 Task: Find the best route from Anchorage, Alaska, to Juneau, Alaska.
Action: Mouse moved to (217, 60)
Screenshot: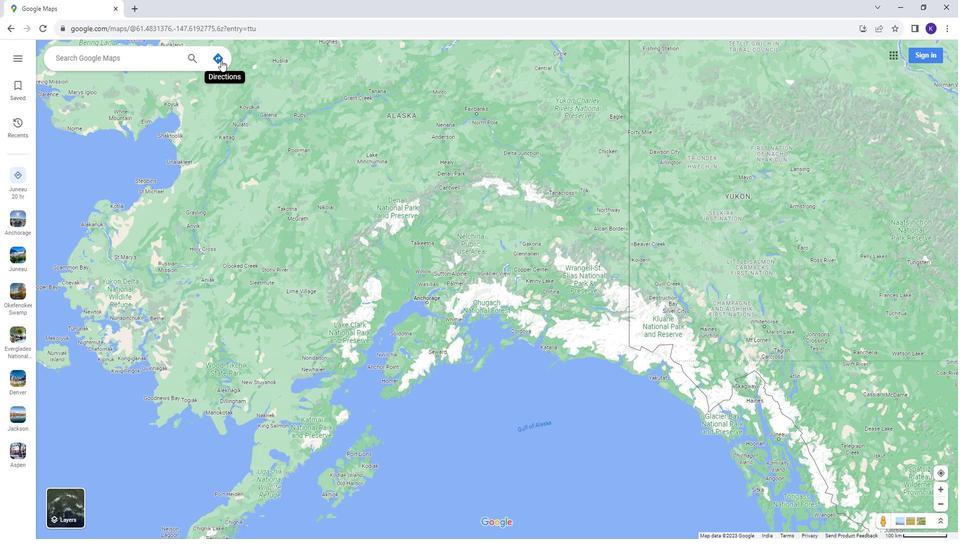 
Action: Mouse pressed left at (217, 60)
Screenshot: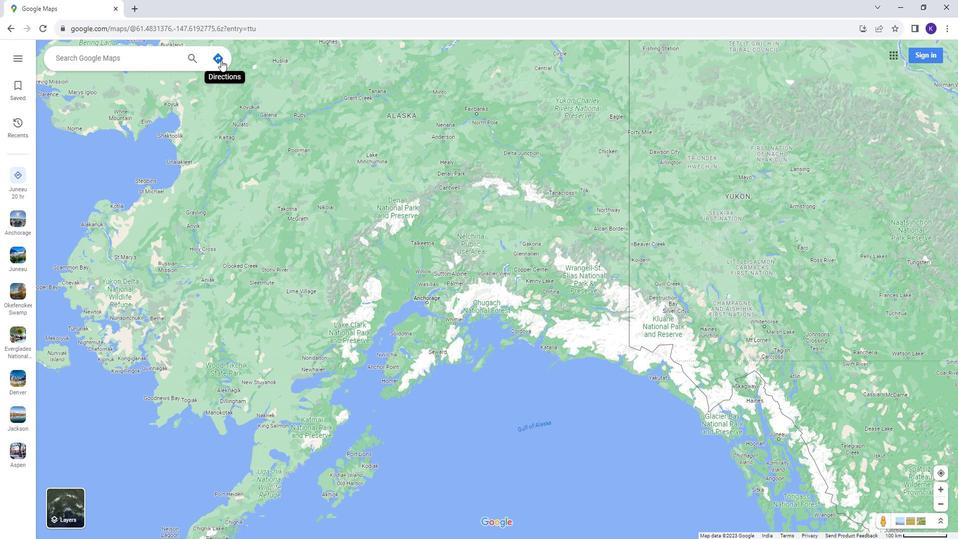 
Action: Mouse moved to (141, 82)
Screenshot: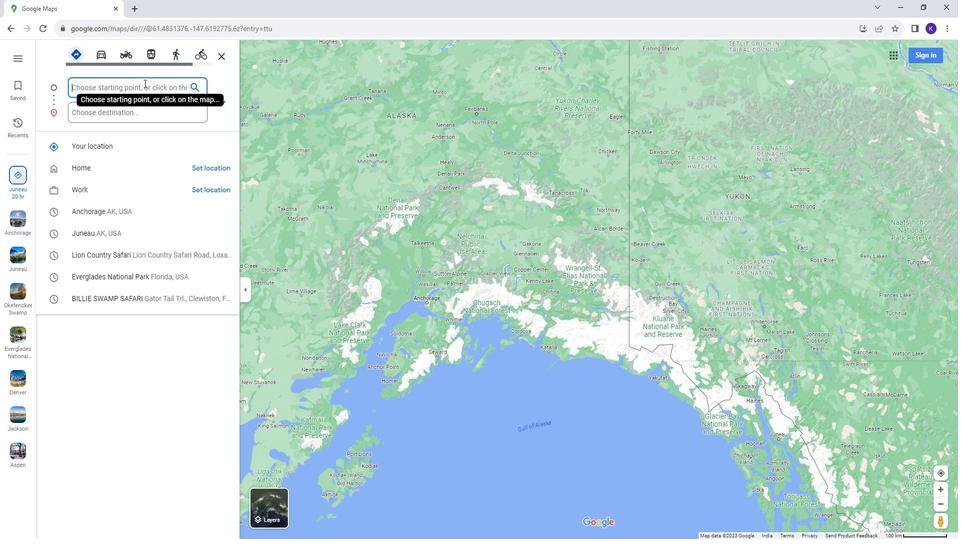 
Action: Mouse pressed left at (141, 82)
Screenshot: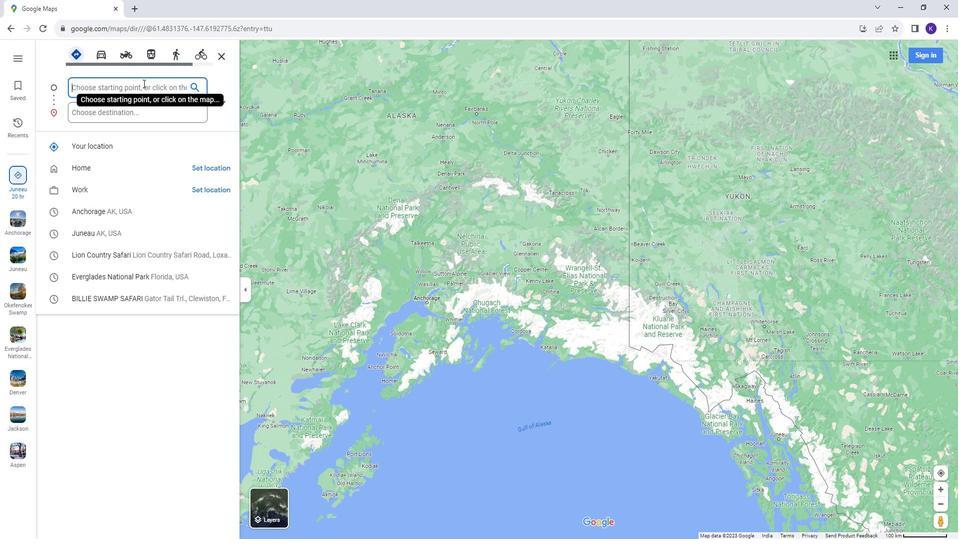 
Action: Key pressed <Key.caps_lock>A<Key.caps_lock>nchorage,<Key.space>alaska
Screenshot: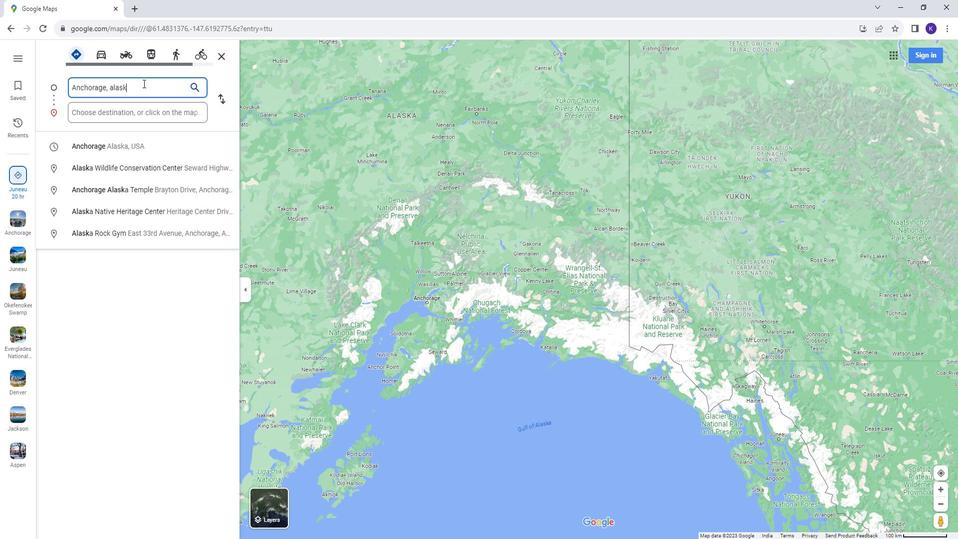 
Action: Mouse moved to (144, 110)
Screenshot: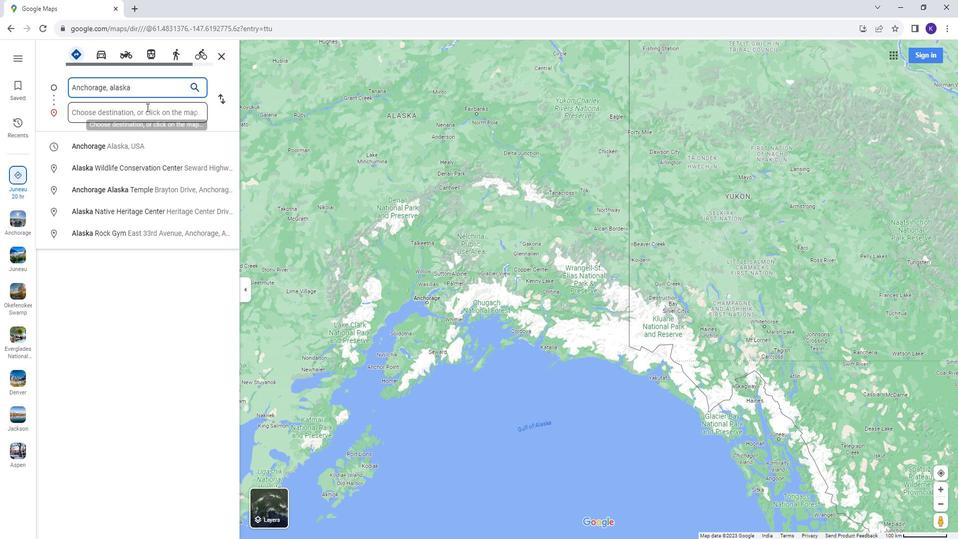 
Action: Mouse pressed left at (144, 110)
Screenshot: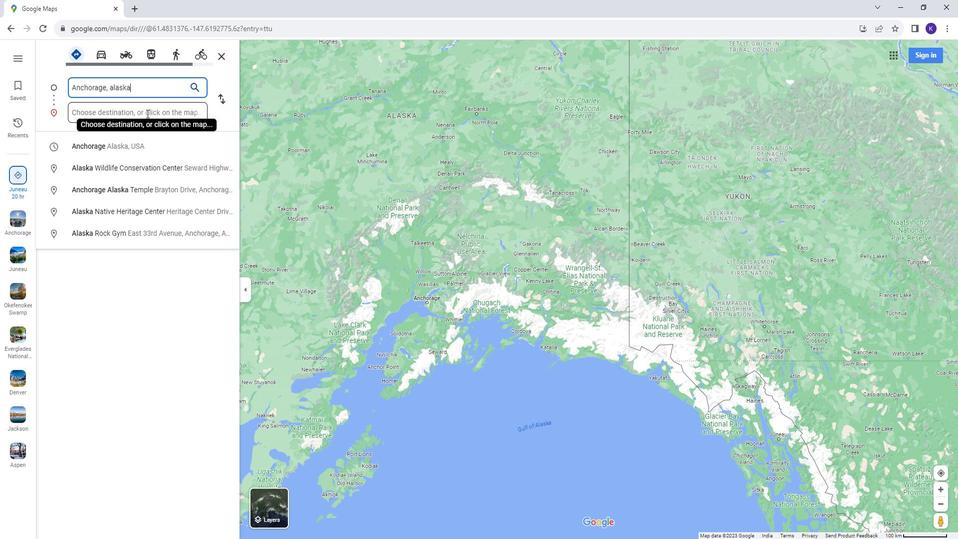 
Action: Key pressed <Key.caps_lock>J<Key.caps_lock>uneau,<Key.space>alaska<Key.enter>
Screenshot: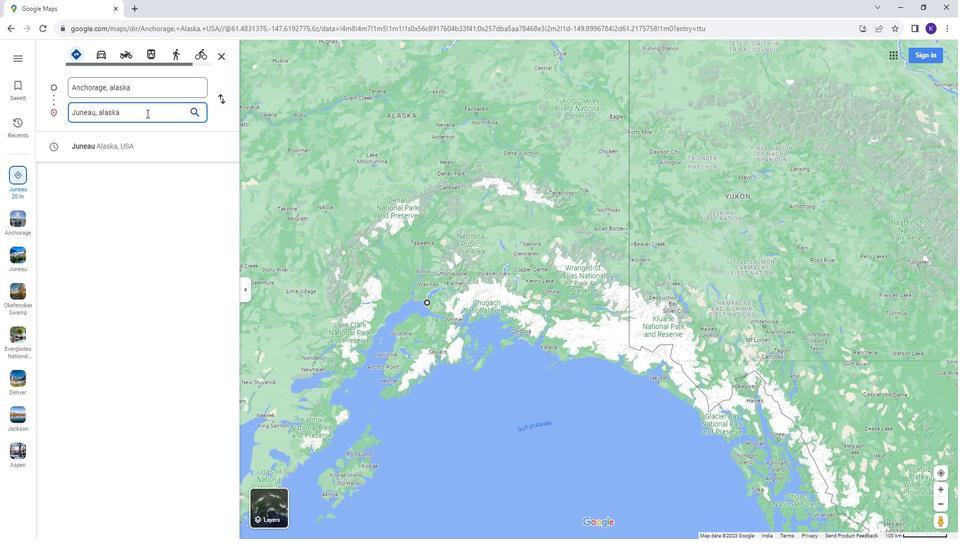 
Action: Mouse moved to (82, 291)
Screenshot: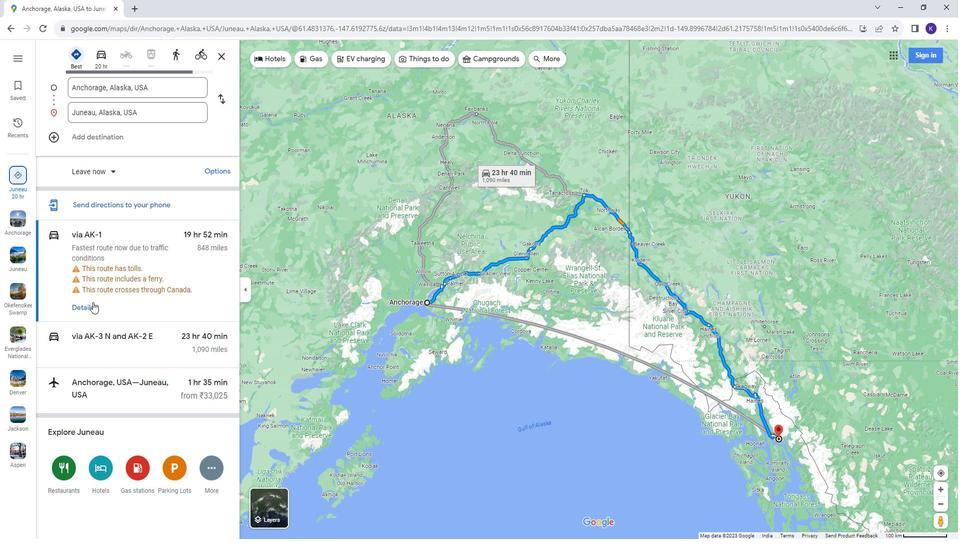 
Action: Mouse pressed left at (82, 291)
Screenshot: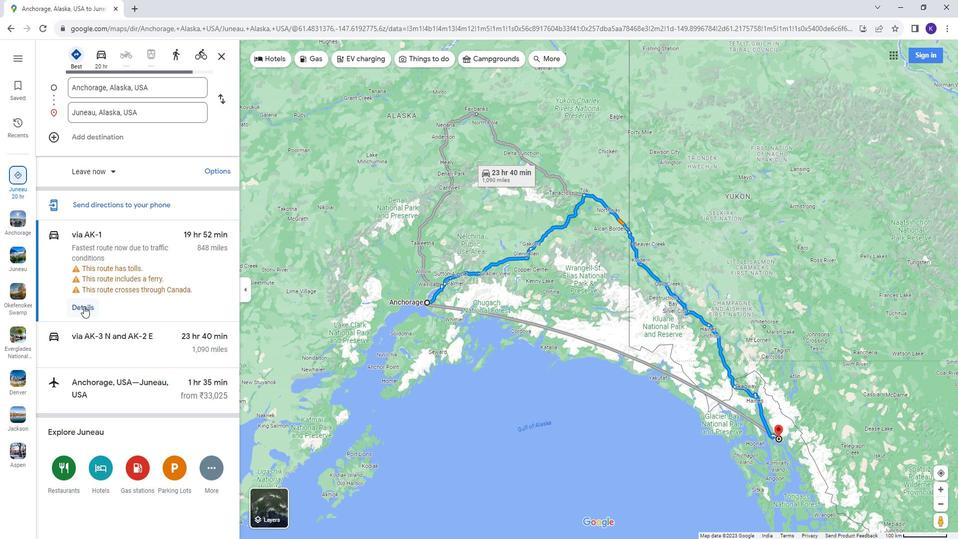 
Action: Mouse moved to (734, 328)
Screenshot: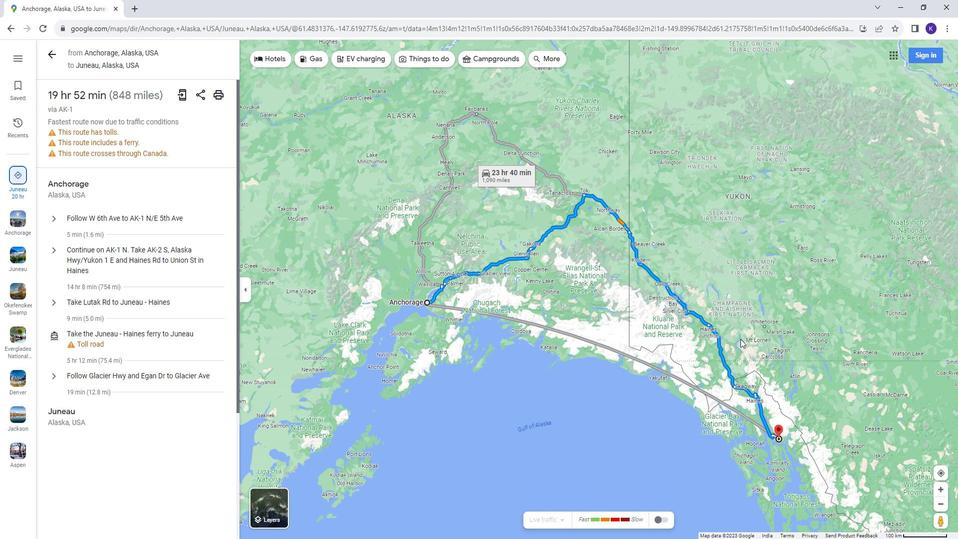 
Action: Mouse scrolled (734, 329) with delta (0, 0)
Screenshot: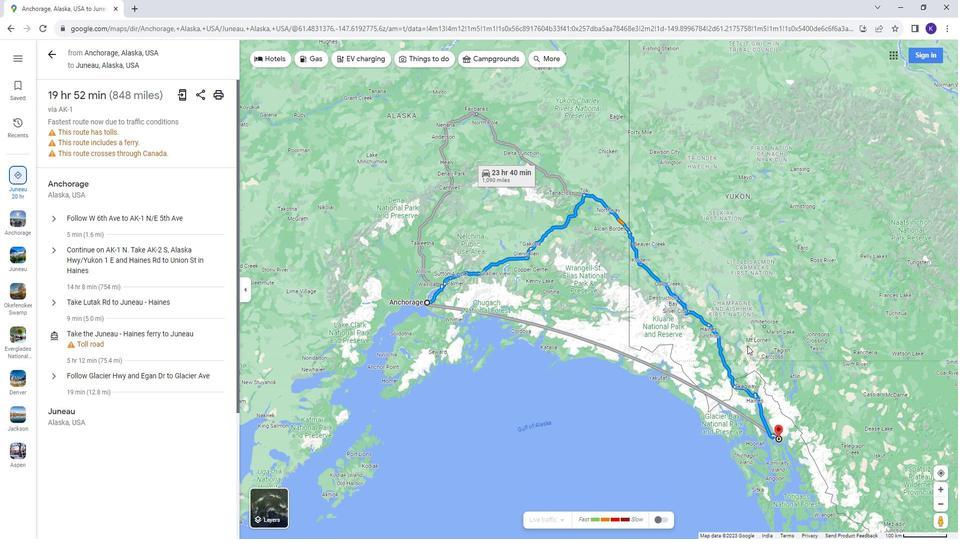 
Action: Mouse scrolled (734, 329) with delta (0, 0)
Screenshot: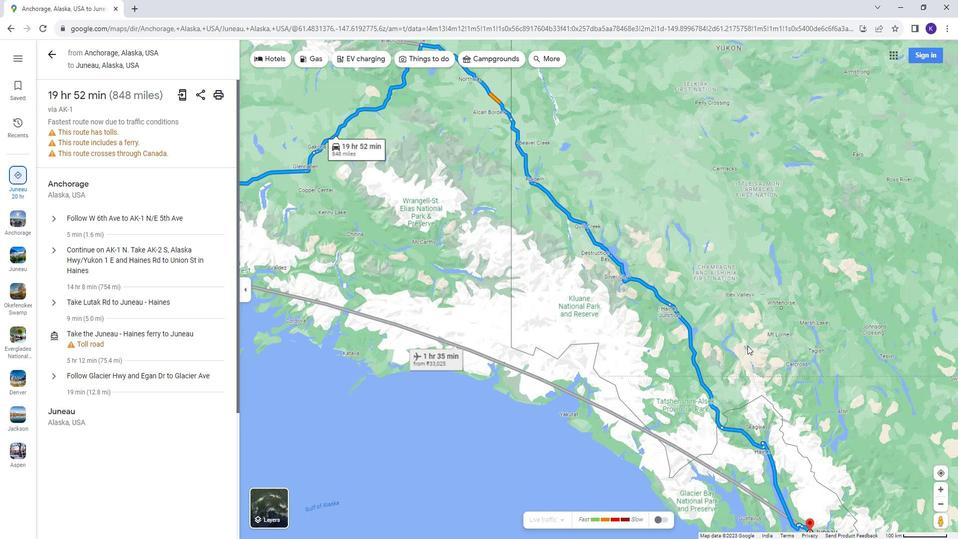 
Action: Mouse moved to (724, 365)
Screenshot: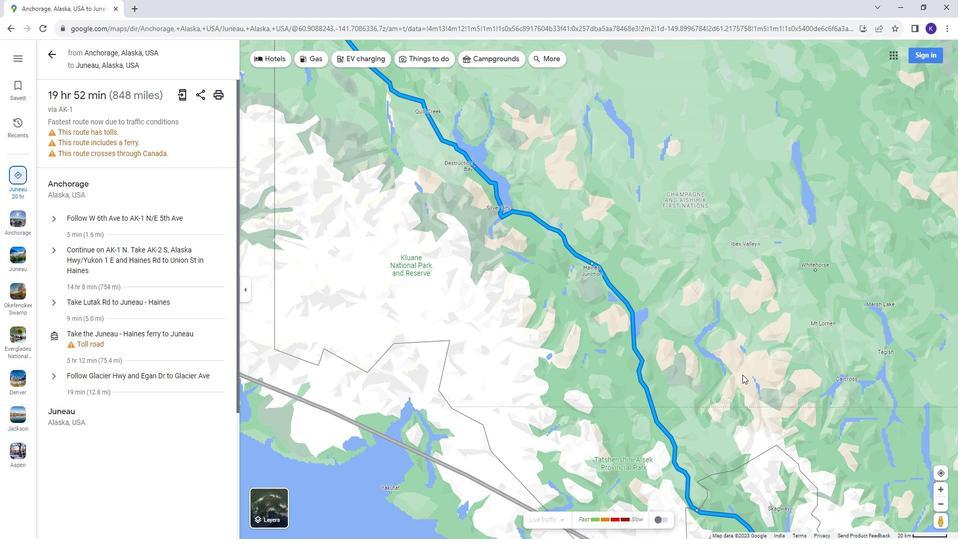 
Action: Mouse pressed left at (724, 365)
Screenshot: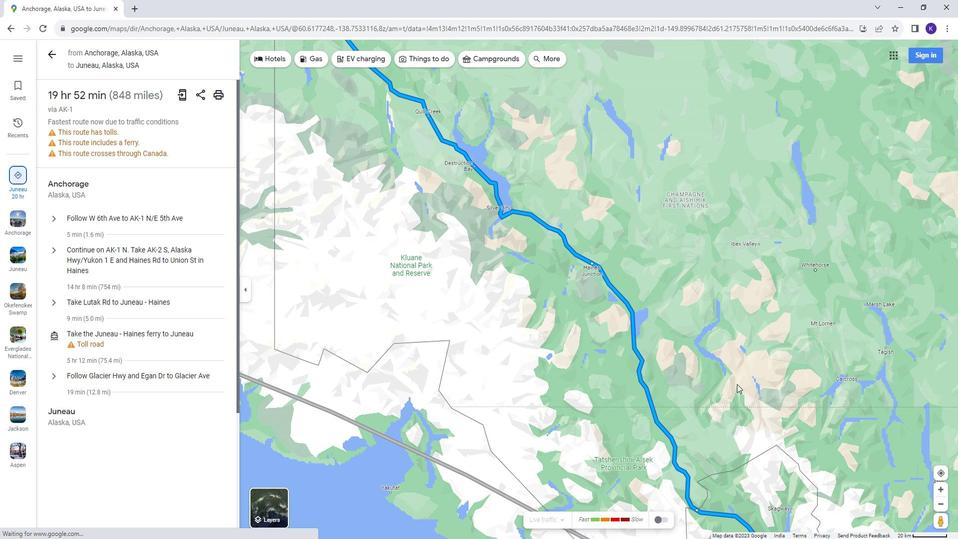 
Action: Mouse moved to (682, 424)
Screenshot: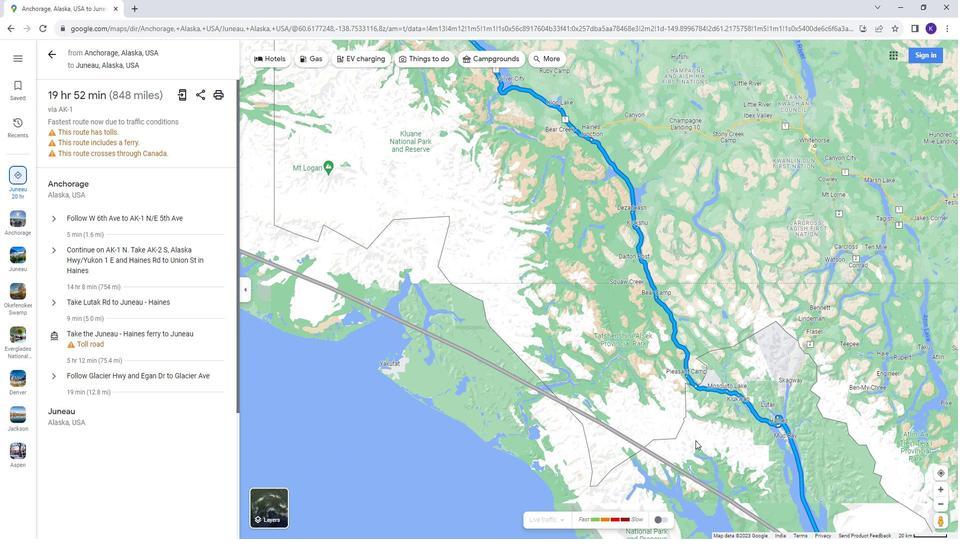 
Action: Mouse pressed left at (682, 424)
Screenshot: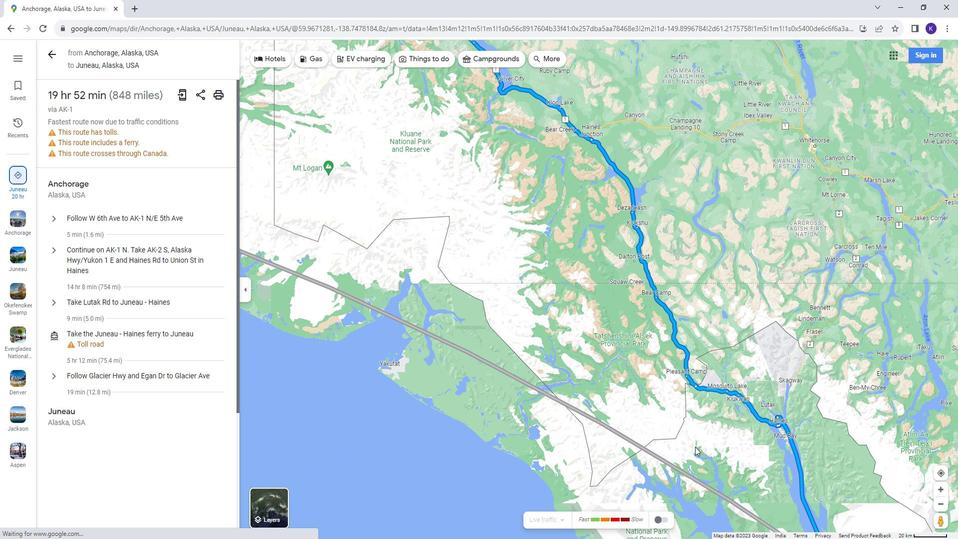 
Action: Mouse moved to (736, 201)
Screenshot: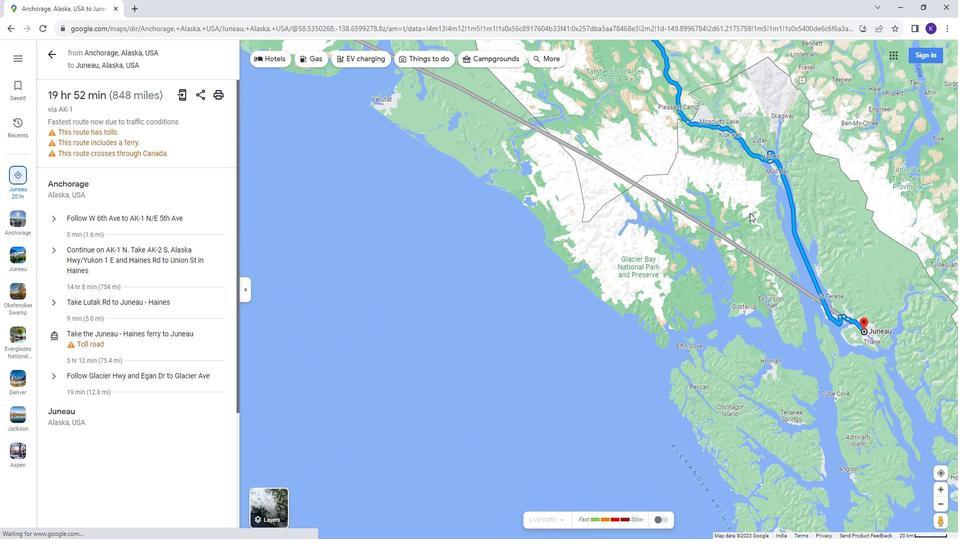 
Action: Mouse pressed left at (736, 201)
Screenshot: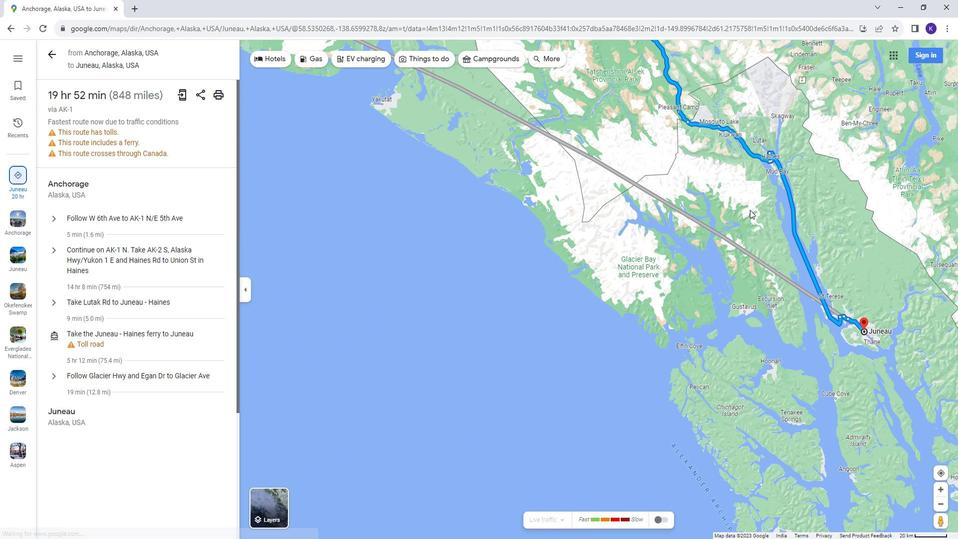 
Action: Mouse moved to (756, 299)
Screenshot: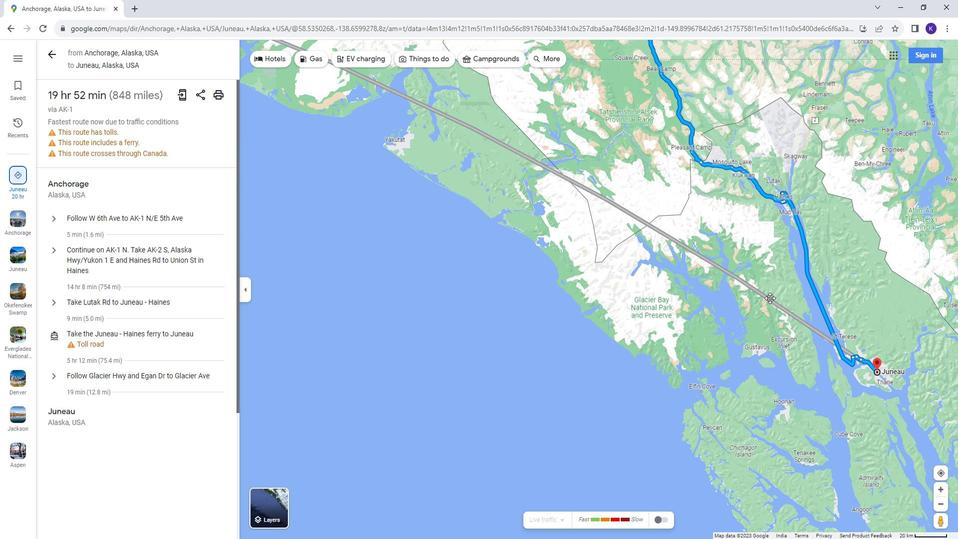 
Action: Mouse pressed left at (756, 299)
Screenshot: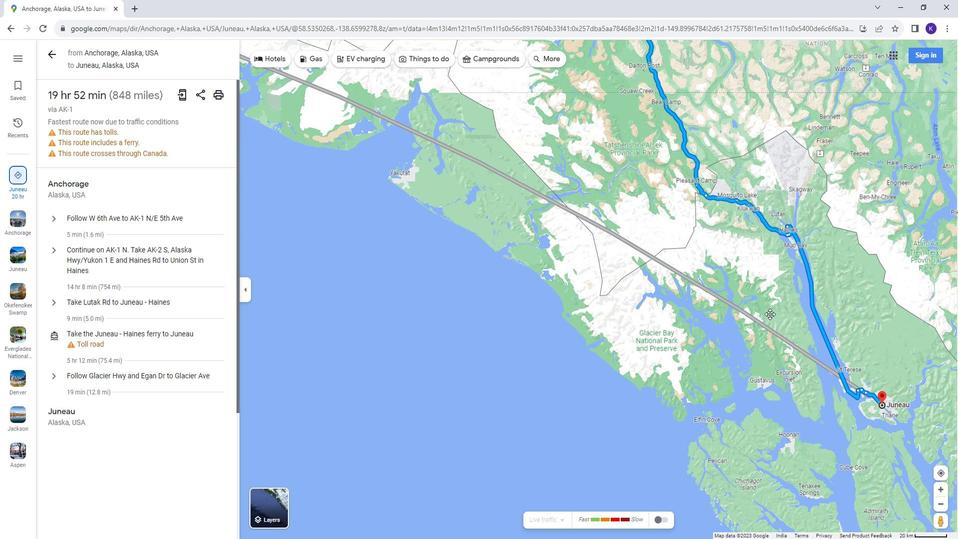 
Action: Mouse moved to (695, 201)
Screenshot: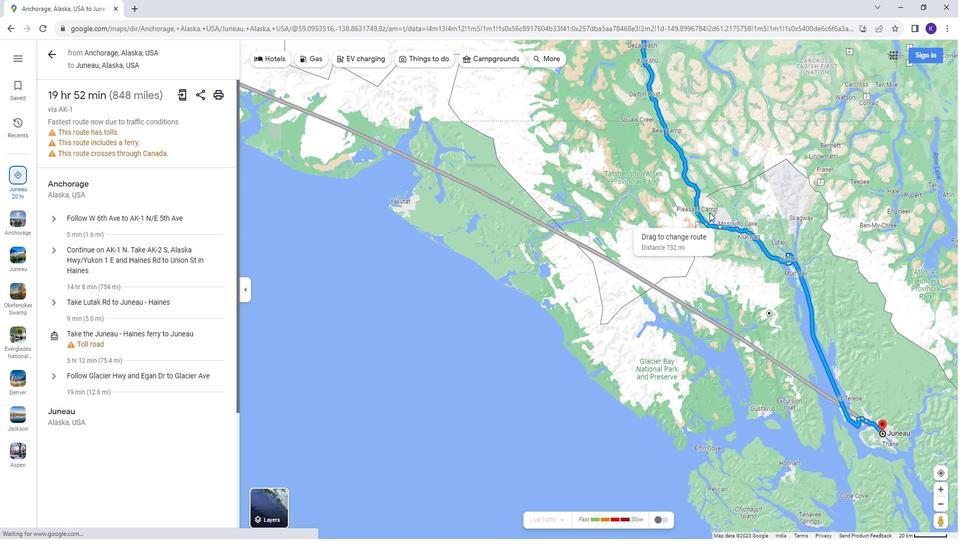 
Action: Mouse pressed left at (695, 201)
Screenshot: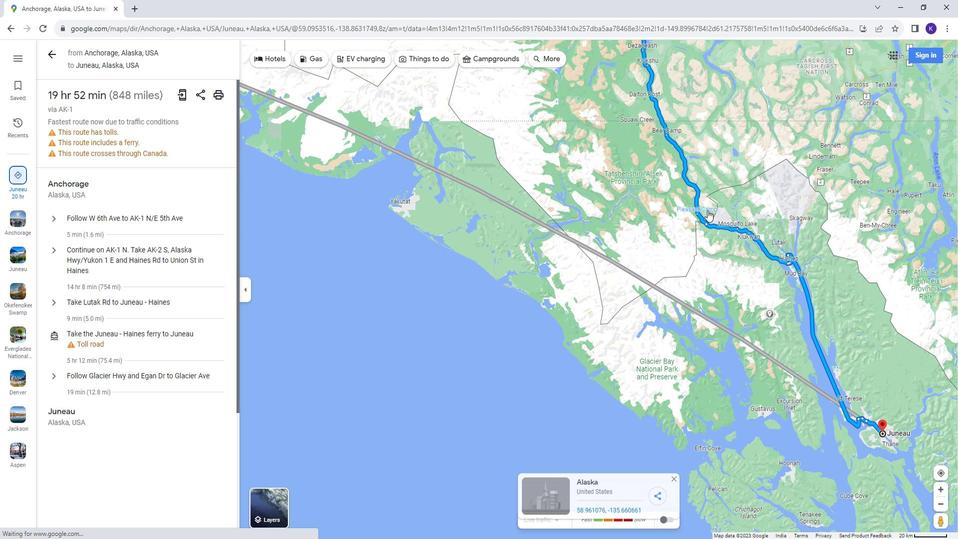 
Action: Mouse moved to (733, 319)
Screenshot: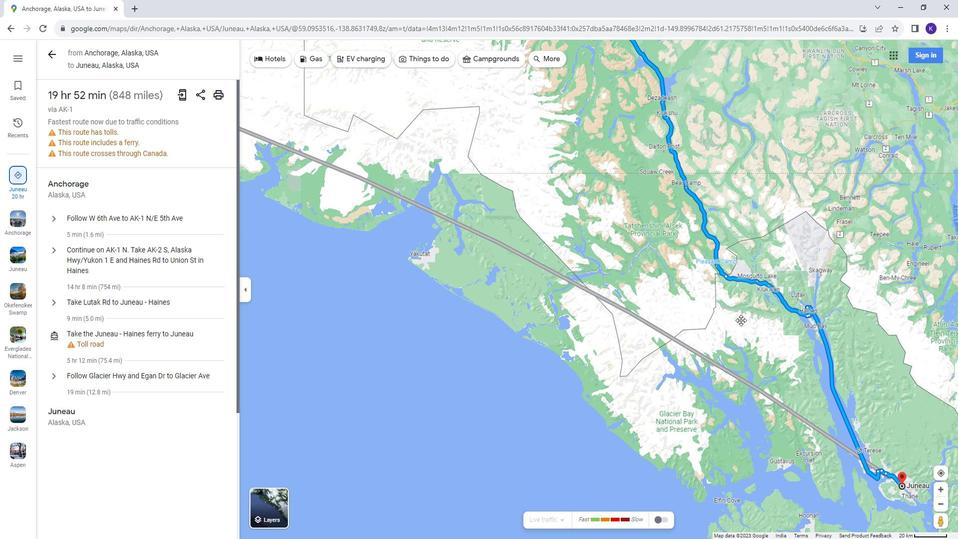 
Action: Mouse pressed left at (733, 319)
Screenshot: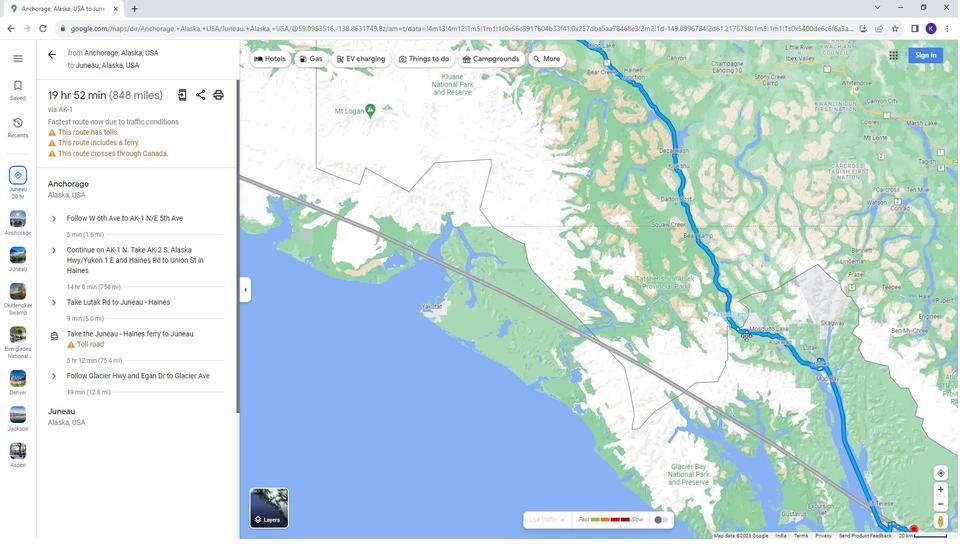 
Action: Mouse moved to (658, 203)
Screenshot: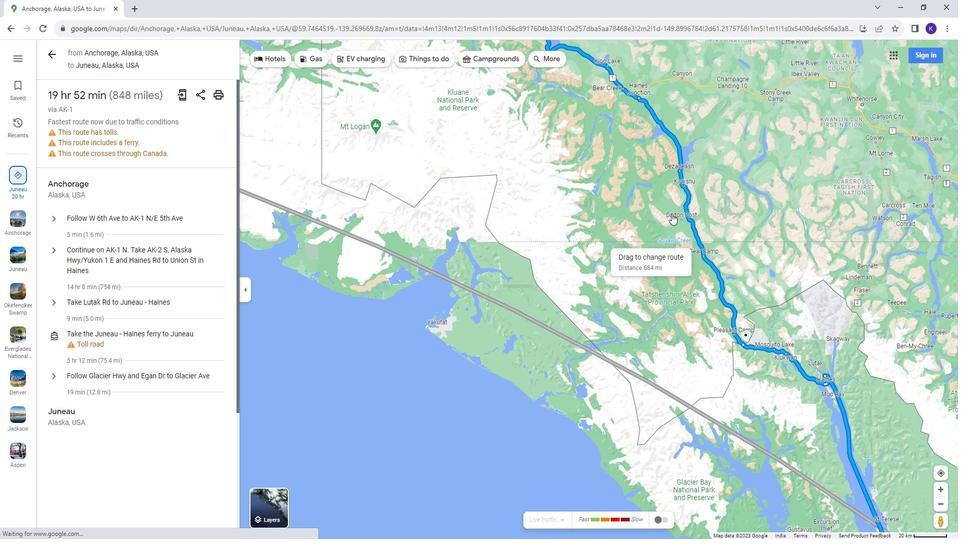 
Action: Mouse pressed left at (658, 203)
Screenshot: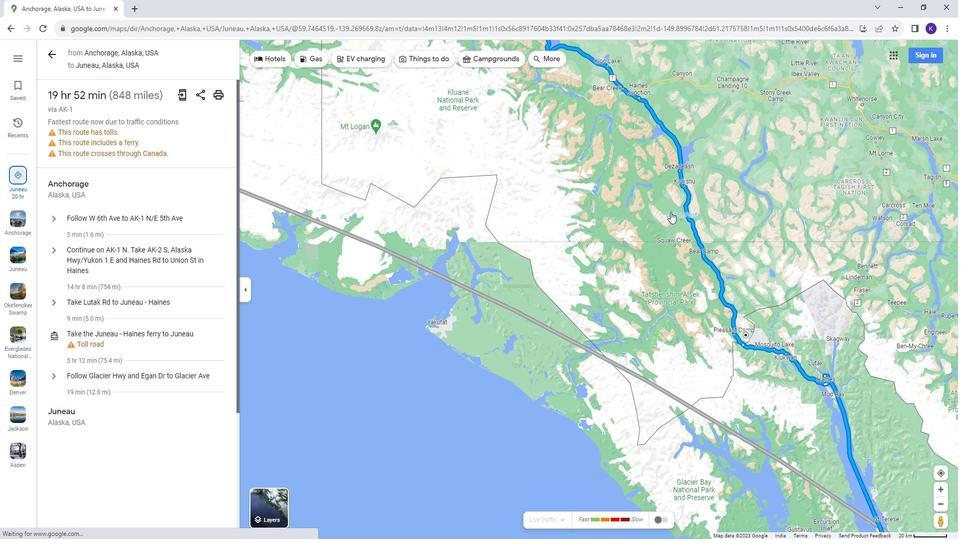 
Action: Mouse moved to (570, 188)
Screenshot: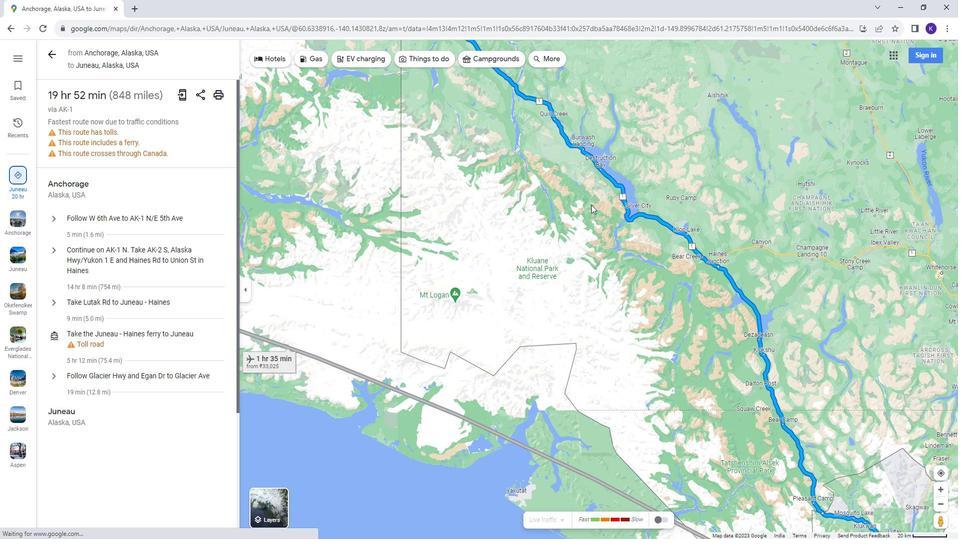 
Action: Mouse pressed left at (570, 188)
Screenshot: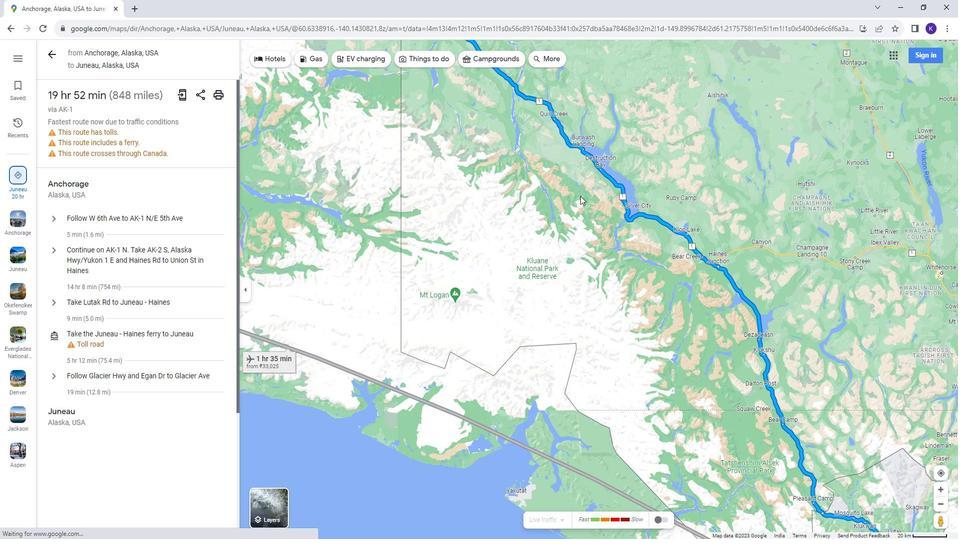 
Action: Mouse moved to (455, 117)
Screenshot: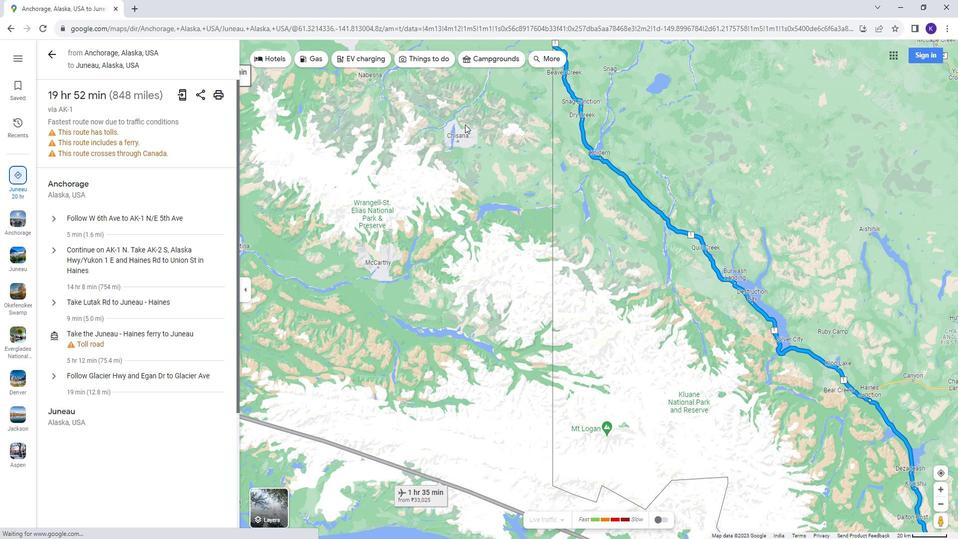 
Action: Mouse pressed left at (455, 117)
Screenshot: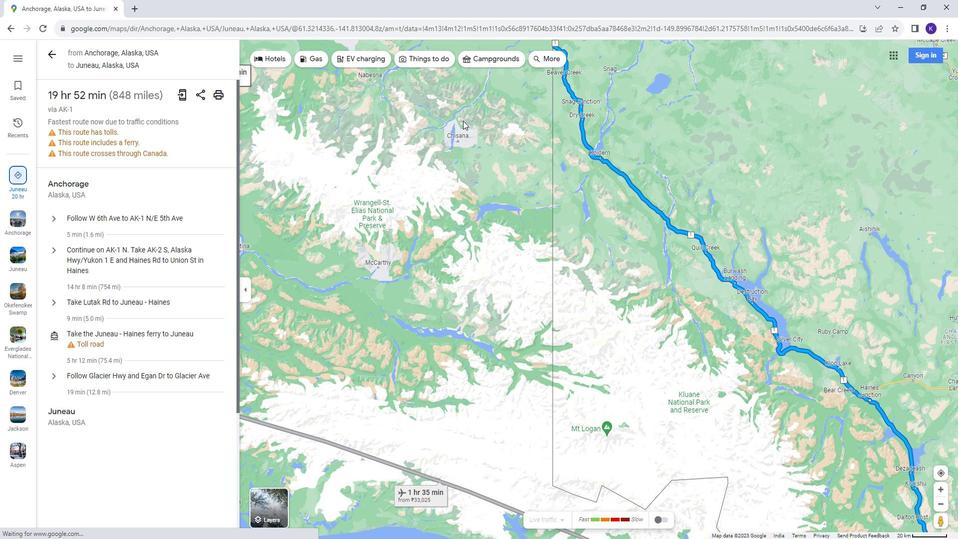 
Action: Mouse moved to (542, 185)
Screenshot: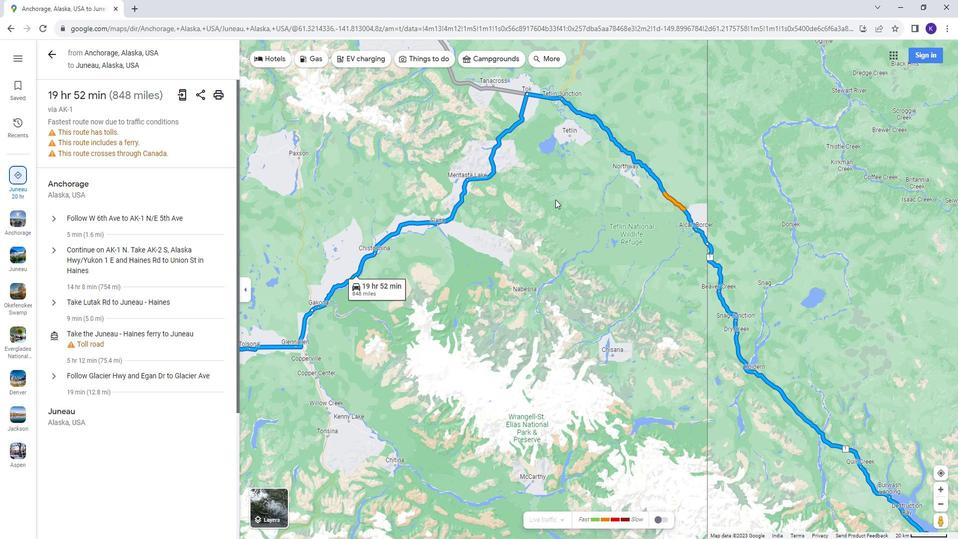 
Action: Mouse pressed left at (542, 185)
Screenshot: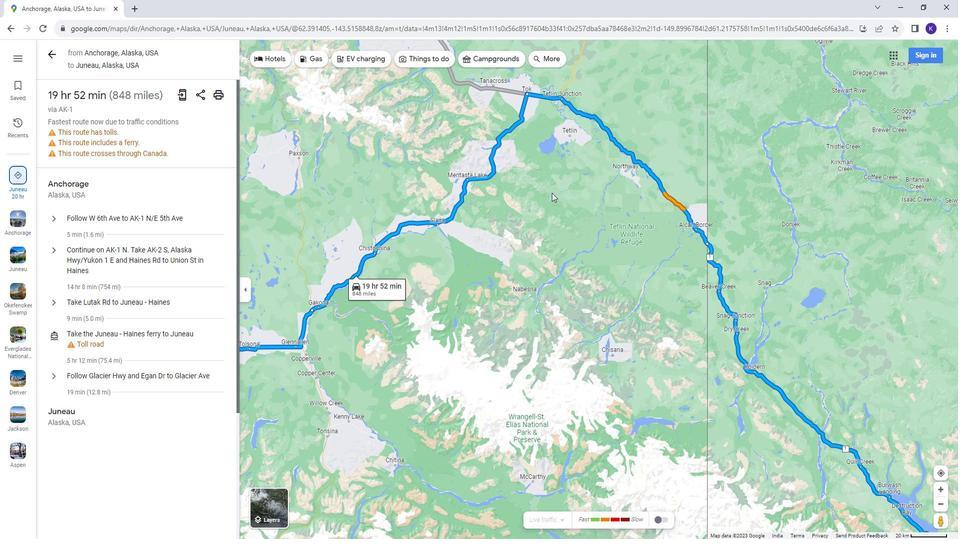 
Action: Mouse moved to (372, 330)
Screenshot: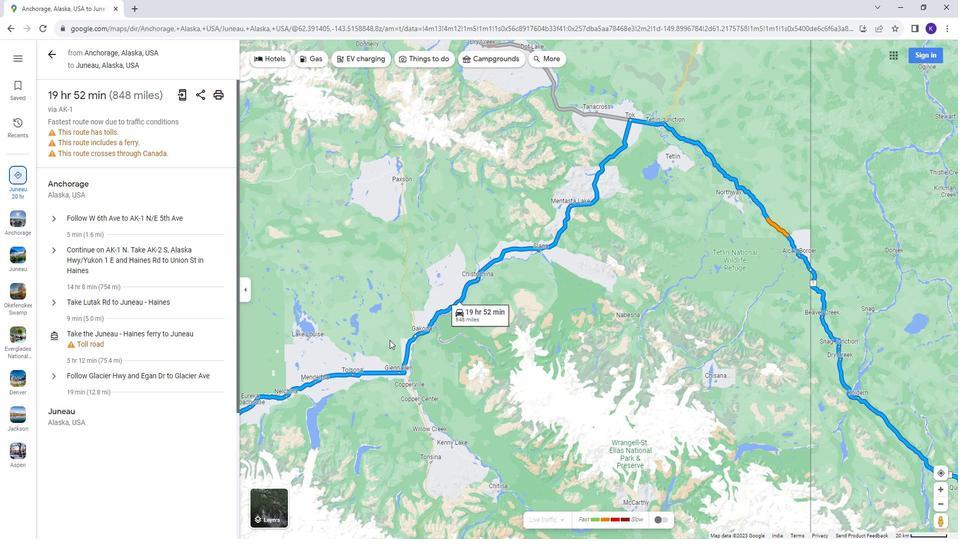 
Action: Mouse pressed left at (372, 330)
Screenshot: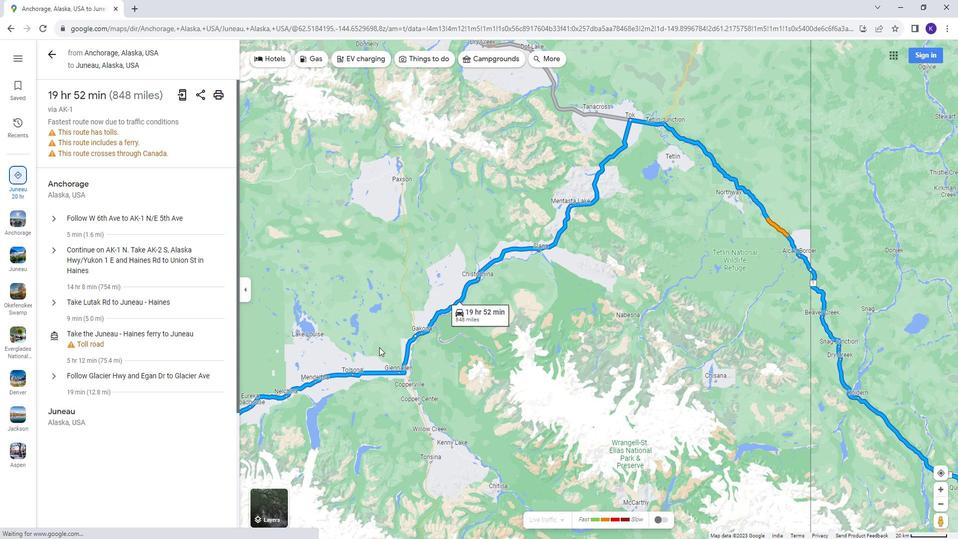 
Action: Mouse moved to (421, 313)
Screenshot: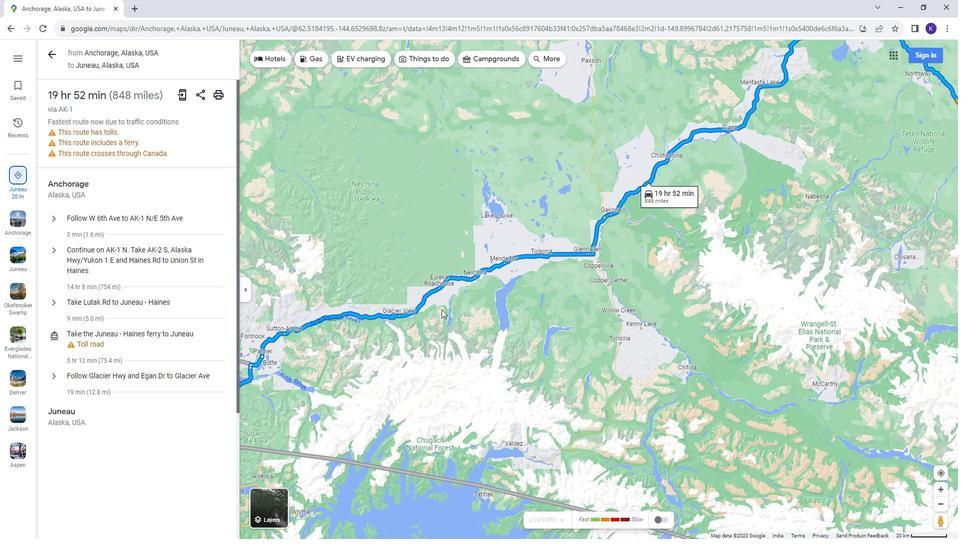 
Action: Mouse pressed left at (421, 313)
Screenshot: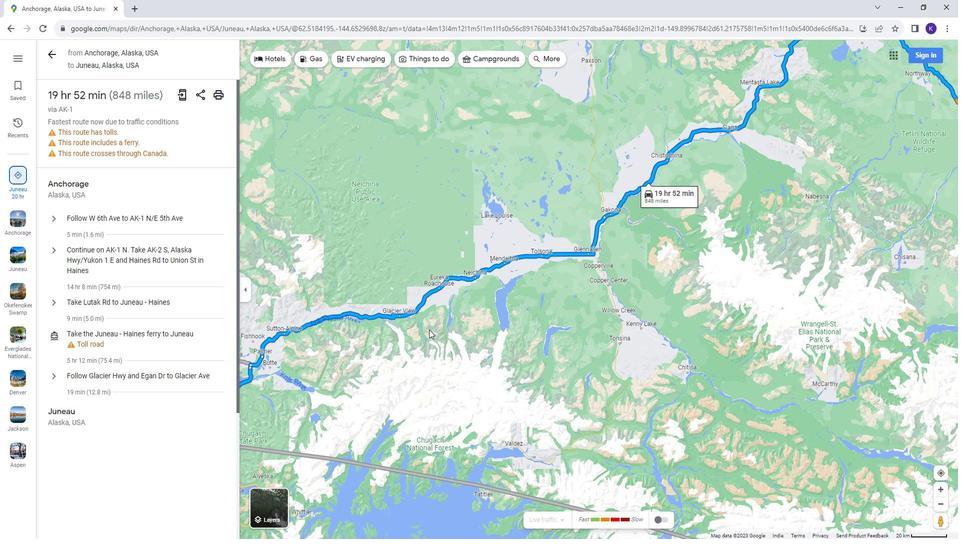 
Action: Mouse moved to (619, 192)
Screenshot: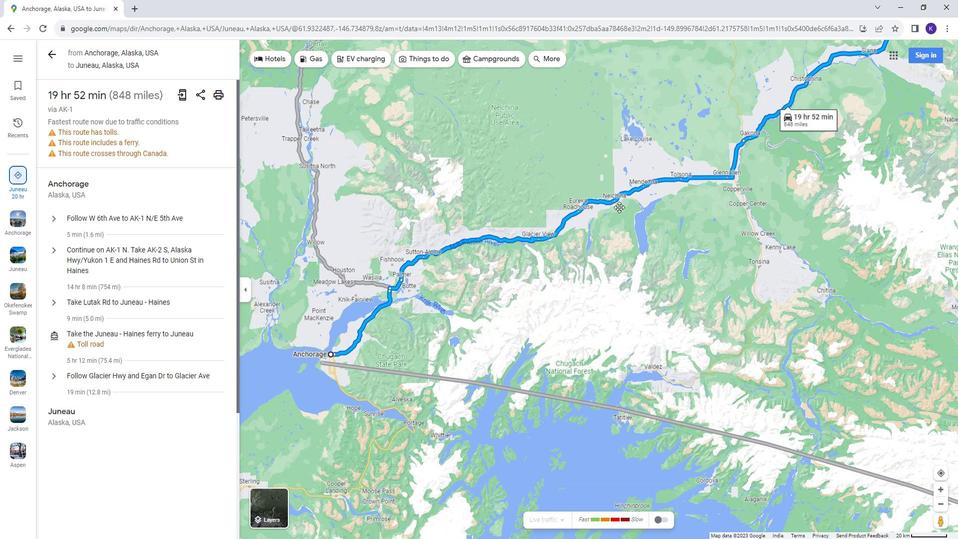 
Action: Mouse pressed left at (619, 192)
Screenshot: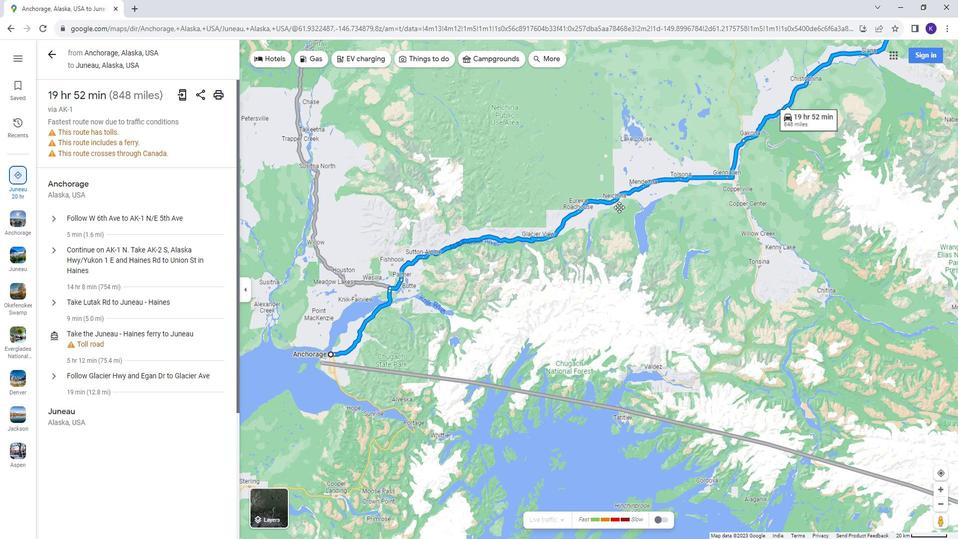 
Action: Mouse moved to (534, 228)
Screenshot: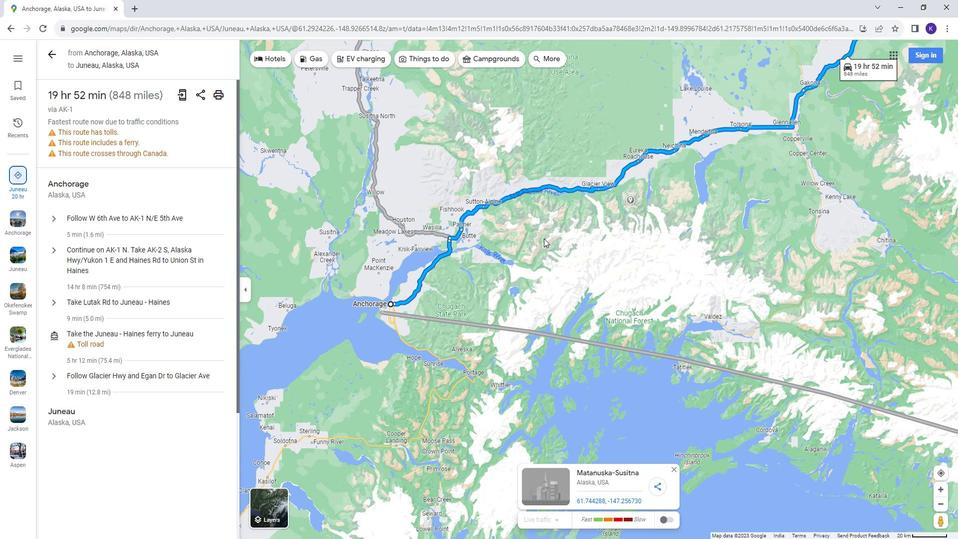 
